 Task: Make in the project AgileHeart a sprint 'Incident Response Sprint'. Create in the project AgileHeart a sprint 'Incident Response Sprint'. Add in the project AgileHeart a sprint 'Incident Response Sprint'
Action: Mouse moved to (169, 48)
Screenshot: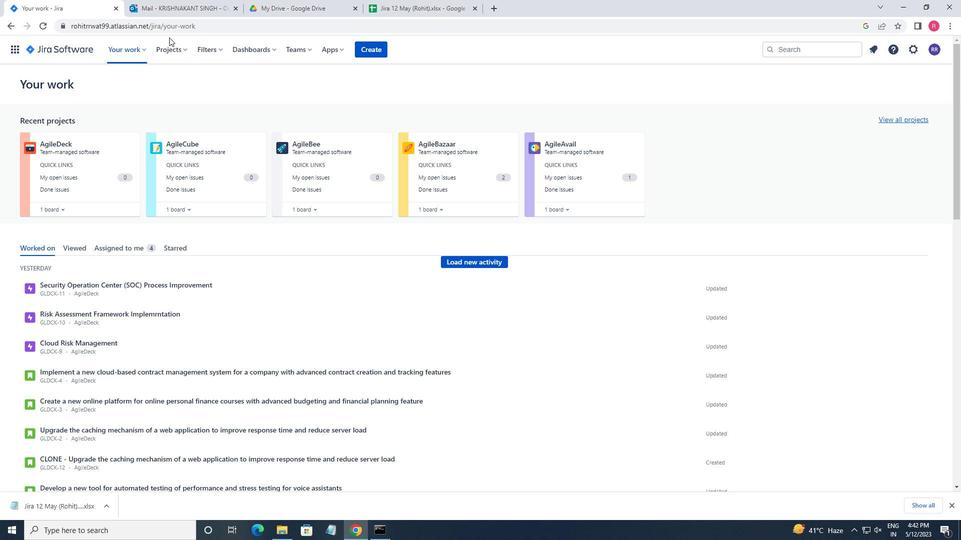 
Action: Mouse pressed left at (169, 48)
Screenshot: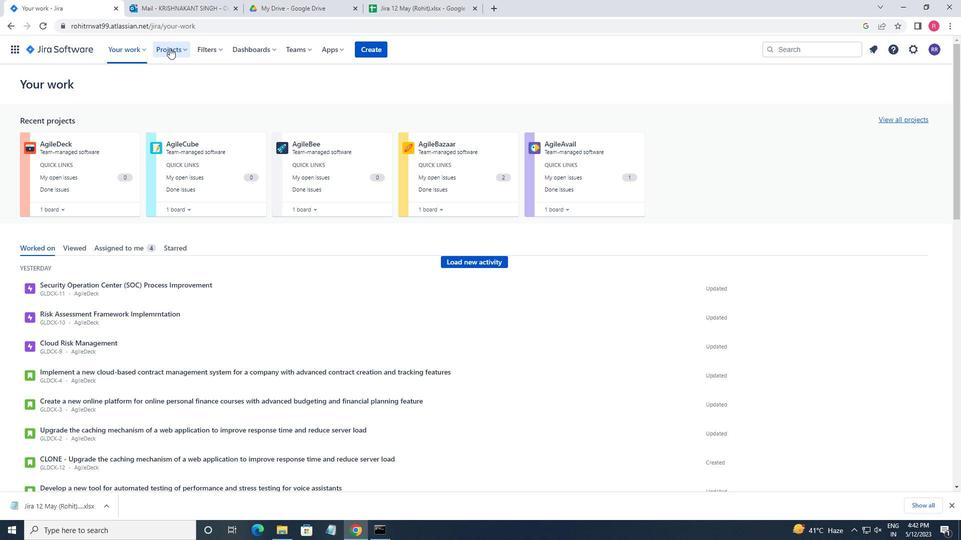 
Action: Mouse moved to (189, 90)
Screenshot: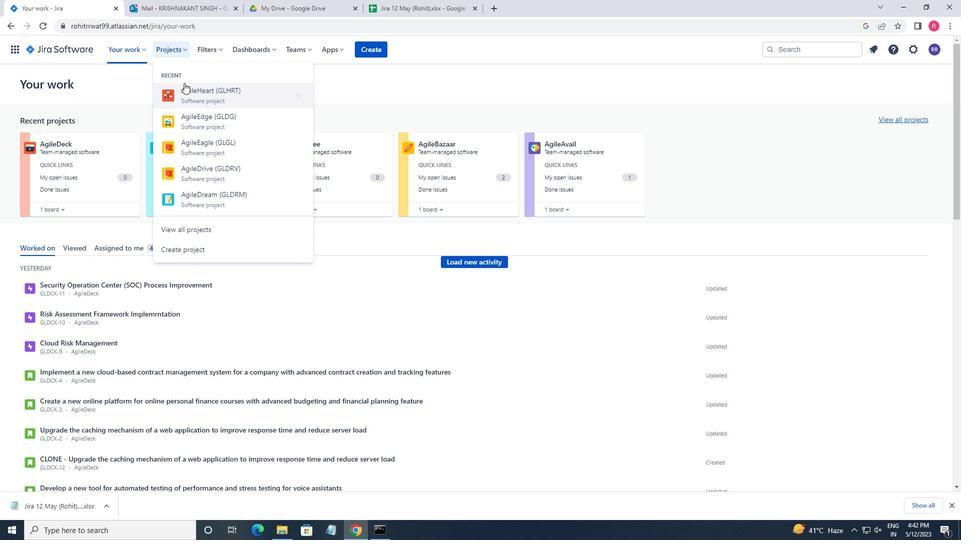 
Action: Mouse pressed left at (189, 90)
Screenshot: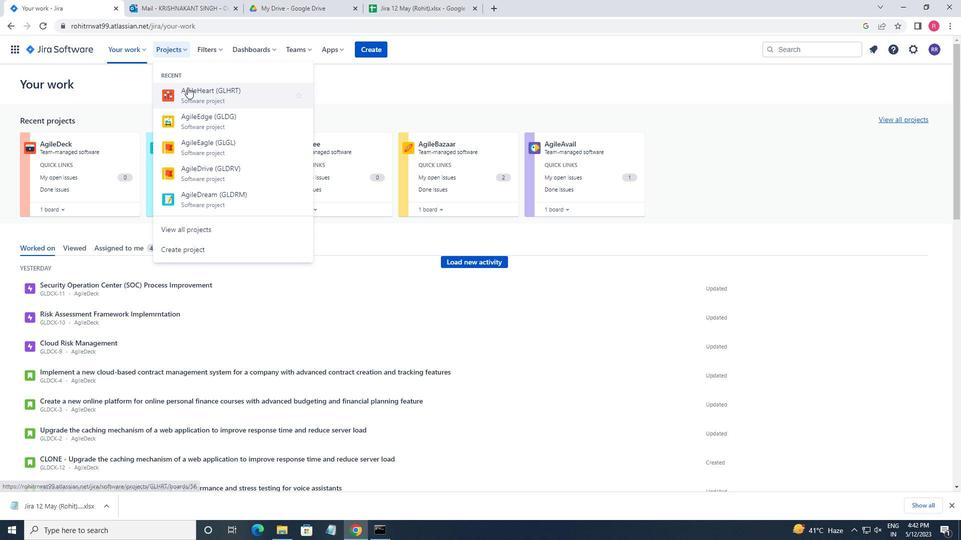 
Action: Mouse moved to (59, 157)
Screenshot: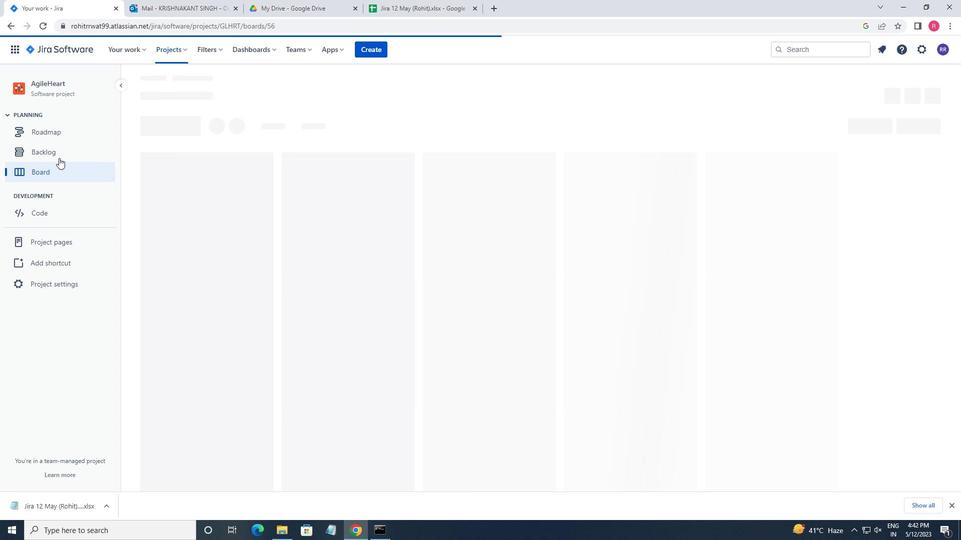 
Action: Mouse pressed left at (59, 157)
Screenshot: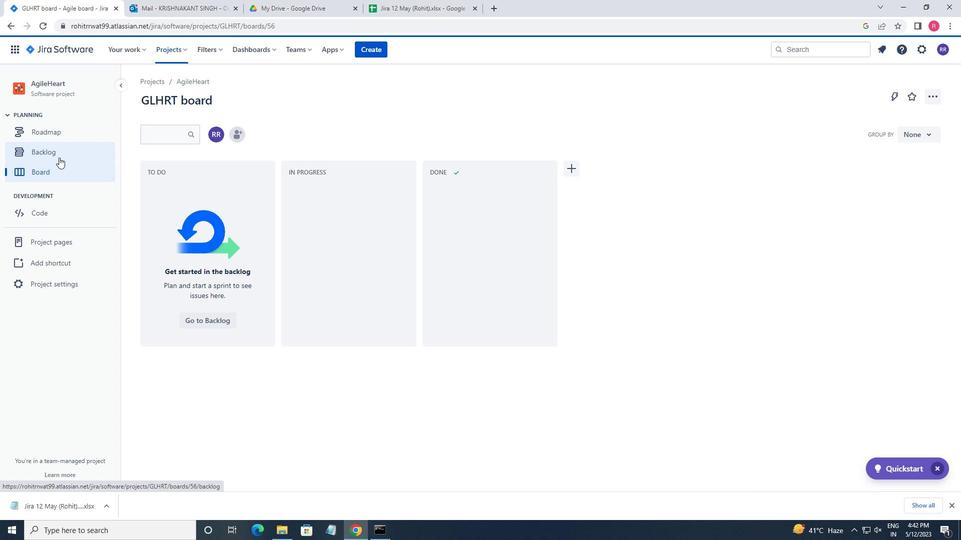 
Action: Mouse moved to (360, 155)
Screenshot: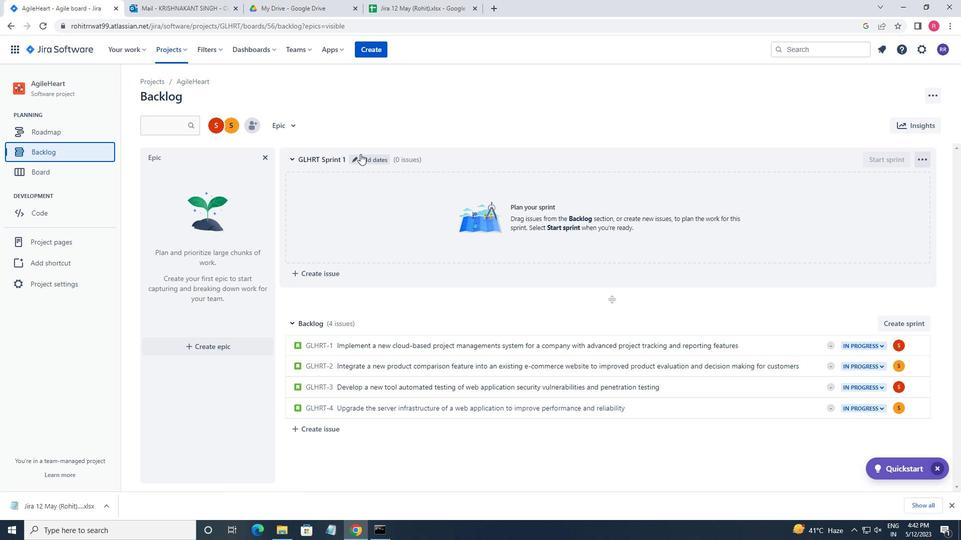
Action: Mouse pressed left at (360, 155)
Screenshot: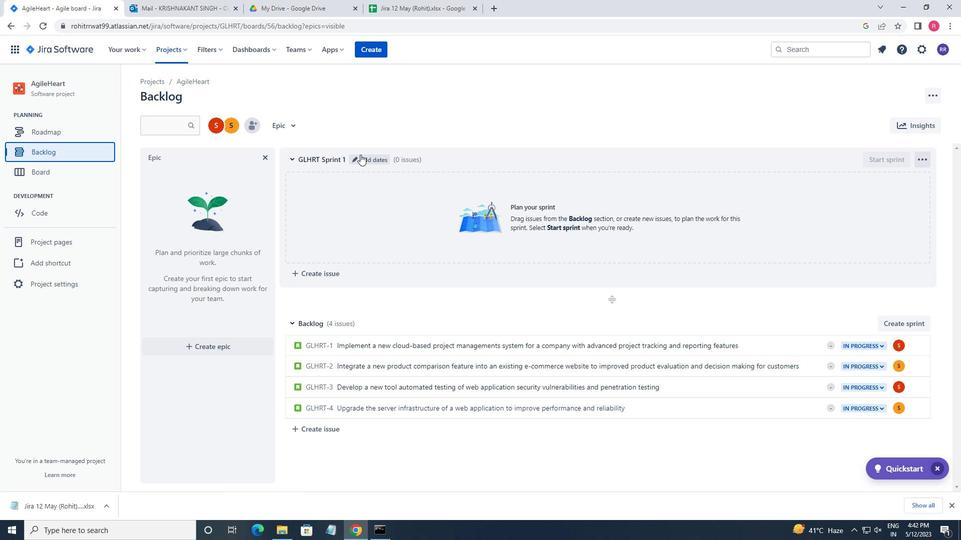 
Action: Mouse moved to (345, 162)
Screenshot: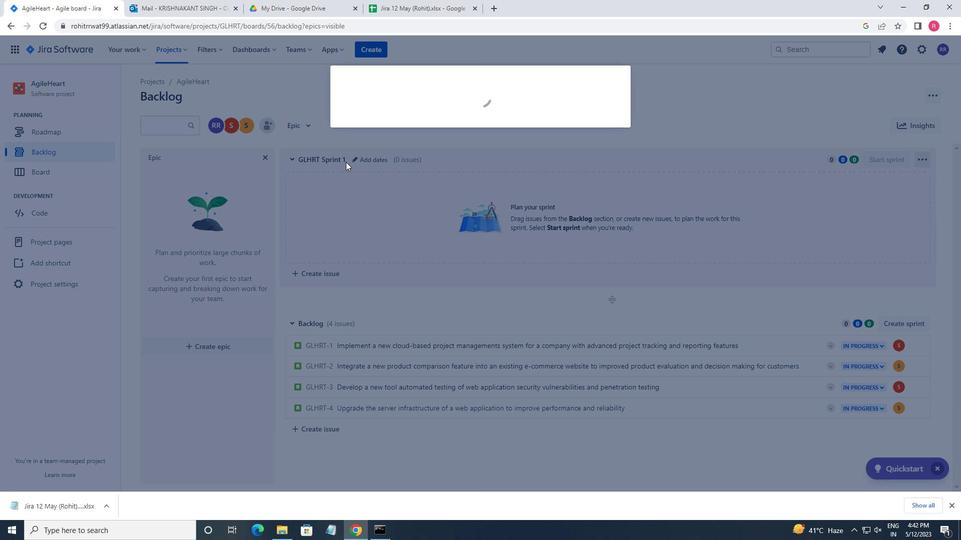 
Action: Key pressed <Key.backspace><Key.backspace><Key.backspace><Key.backspace><Key.backspace><Key.backspace><Key.backspace><Key.backspace><Key.backspace><Key.backspace><Key.backspace><Key.backspace><Key.backspace><Key.backspace><Key.backspace><Key.backspace><Key.backspace><Key.backspace><Key.backspace><Key.backspace><Key.backspace><Key.backspace><Key.backspace><Key.backspace><Key.backspace><Key.backspace><Key.backspace><Key.backspace><Key.shift_r>Incident<Key.space><Key.shift><Key.shift>RESPONSE<Key.space><Key.shift>SPRINT<Key.enter>
Screenshot: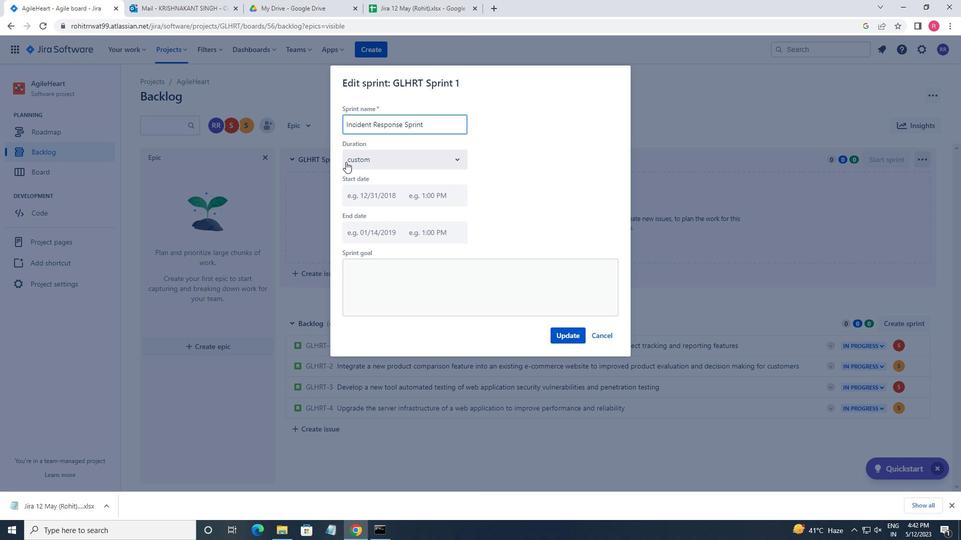 
Action: Mouse moved to (899, 321)
Screenshot: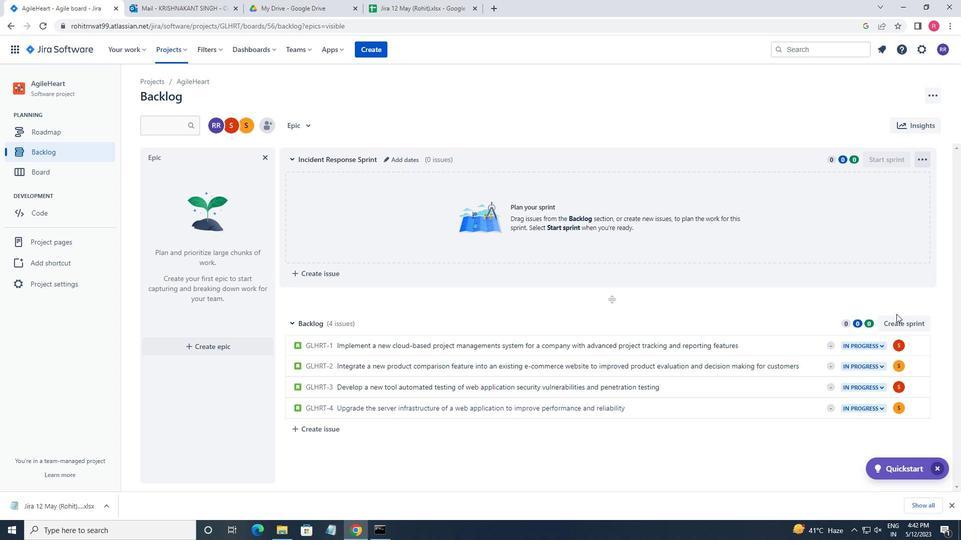 
Action: Mouse pressed left at (899, 321)
Screenshot: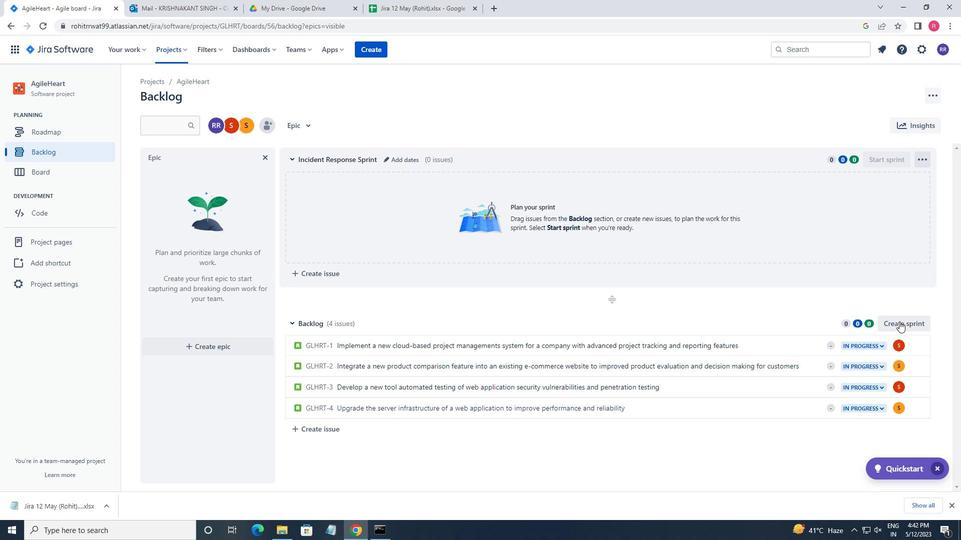
Action: Mouse moved to (390, 325)
Screenshot: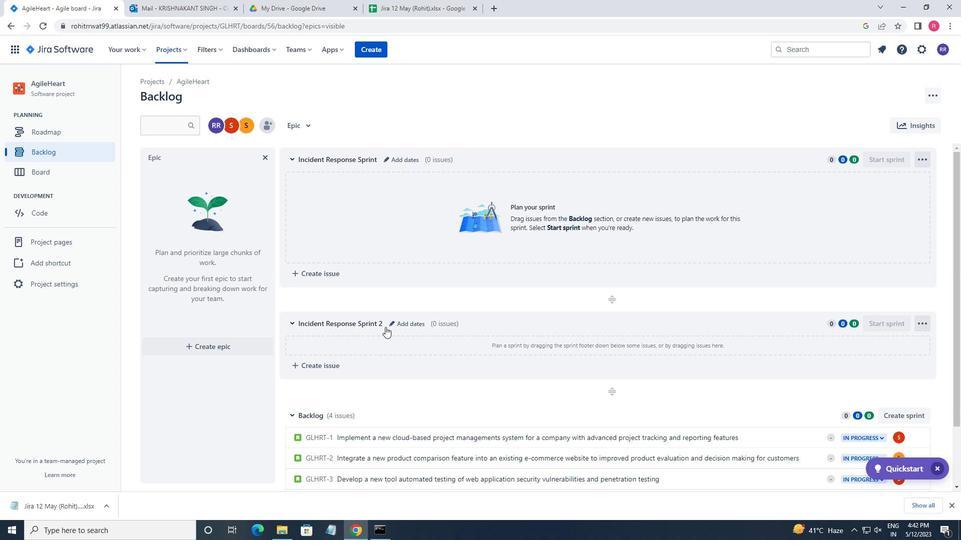 
Action: Mouse pressed left at (390, 325)
Screenshot: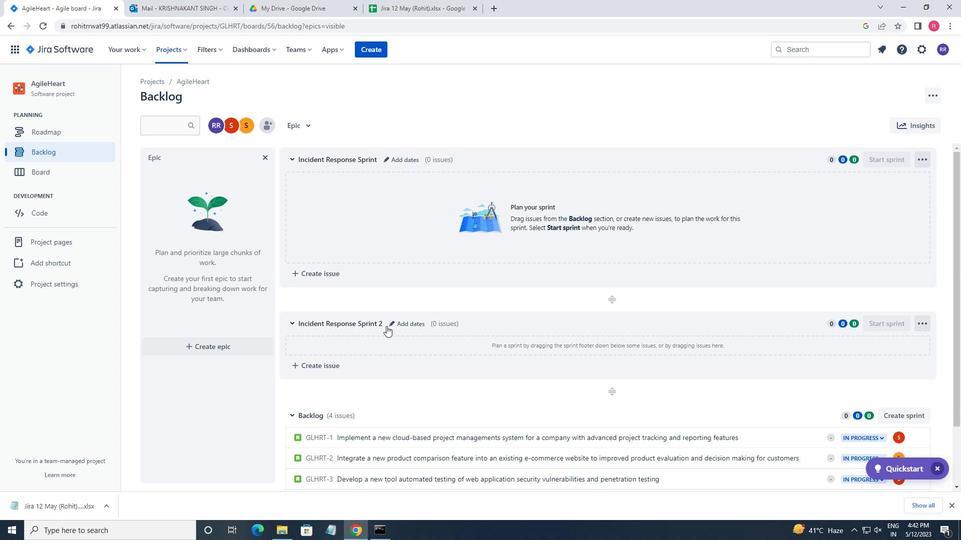 
Action: Key pressed <Key.backspace><Key.left><Key.enter>
Screenshot: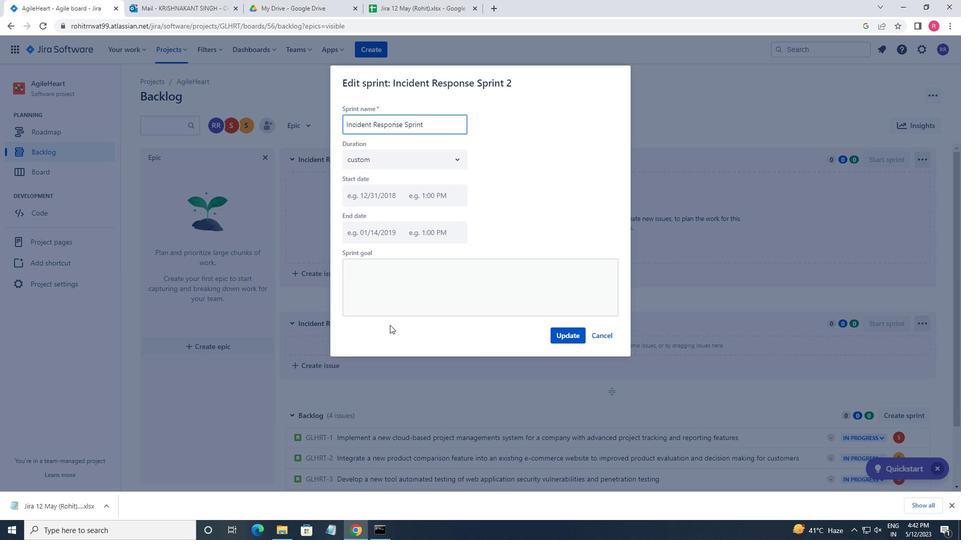 
Action: Mouse moved to (908, 416)
Screenshot: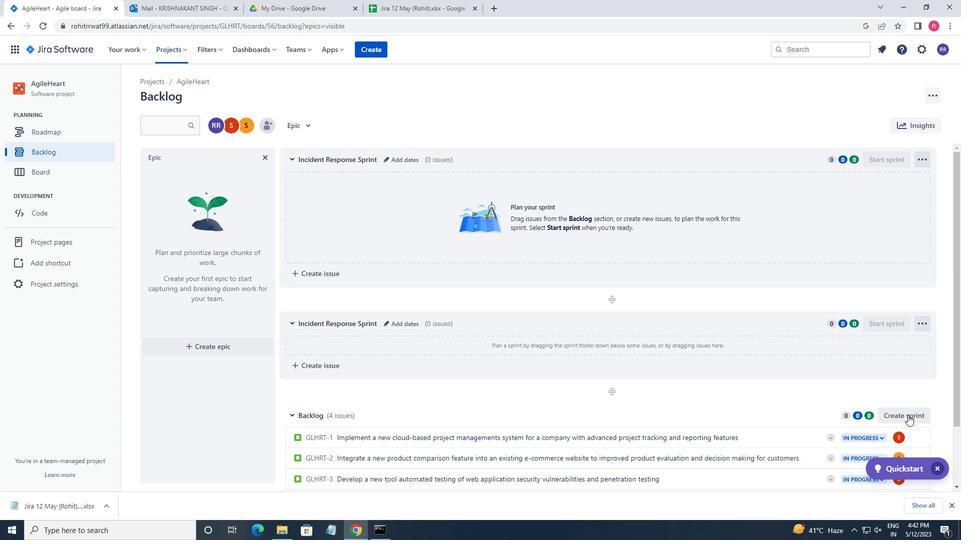 
Action: Mouse pressed left at (908, 416)
Screenshot: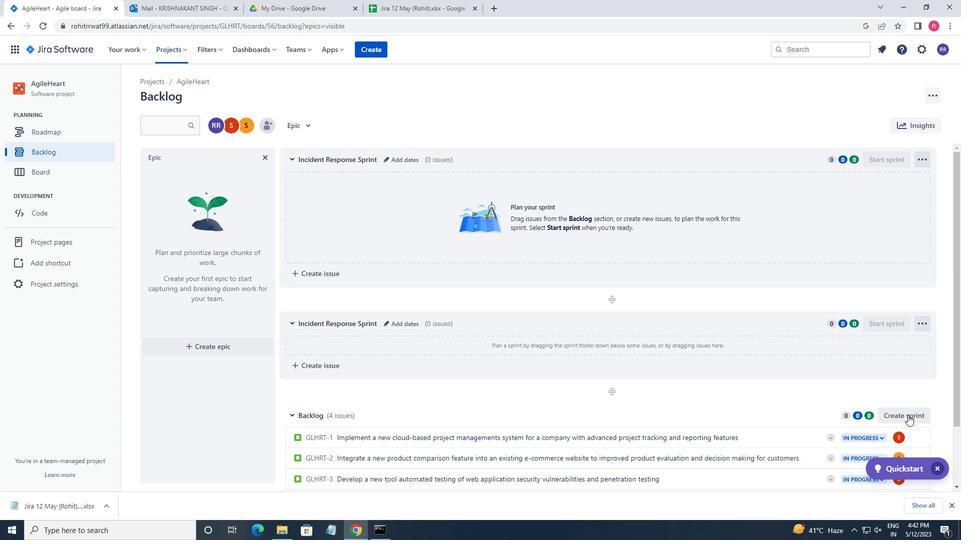 
Action: Mouse moved to (501, 312)
Screenshot: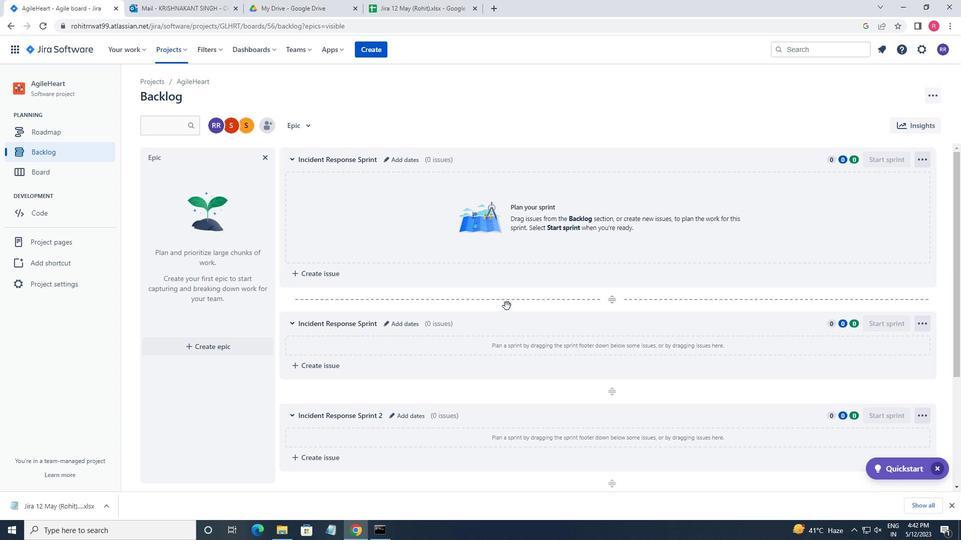 
Action: Mouse scrolled (501, 311) with delta (0, 0)
Screenshot: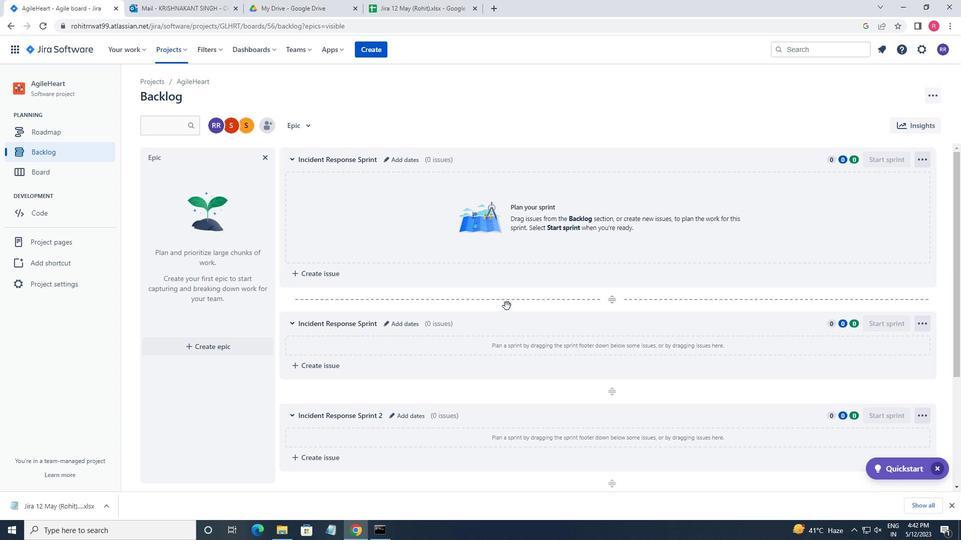 
Action: Mouse moved to (498, 317)
Screenshot: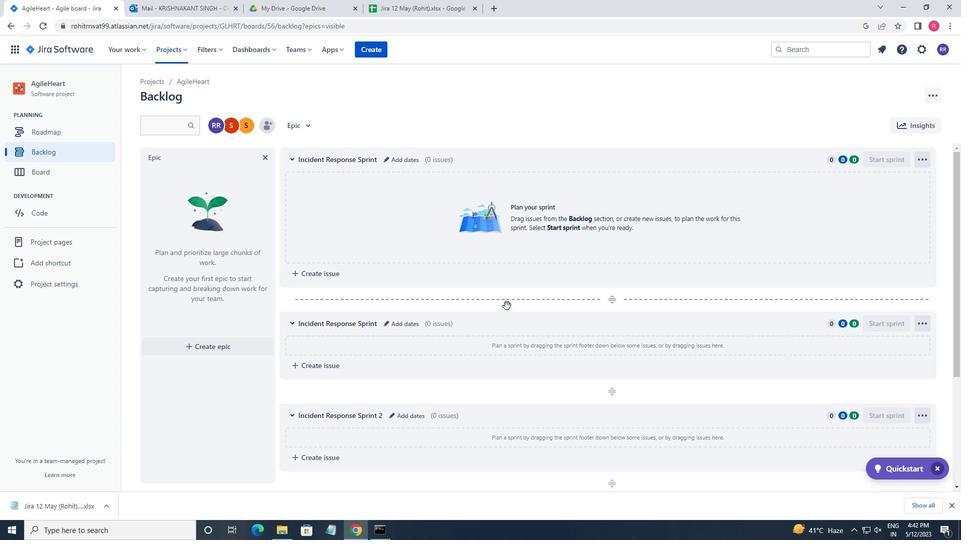 
Action: Mouse scrolled (498, 316) with delta (0, 0)
Screenshot: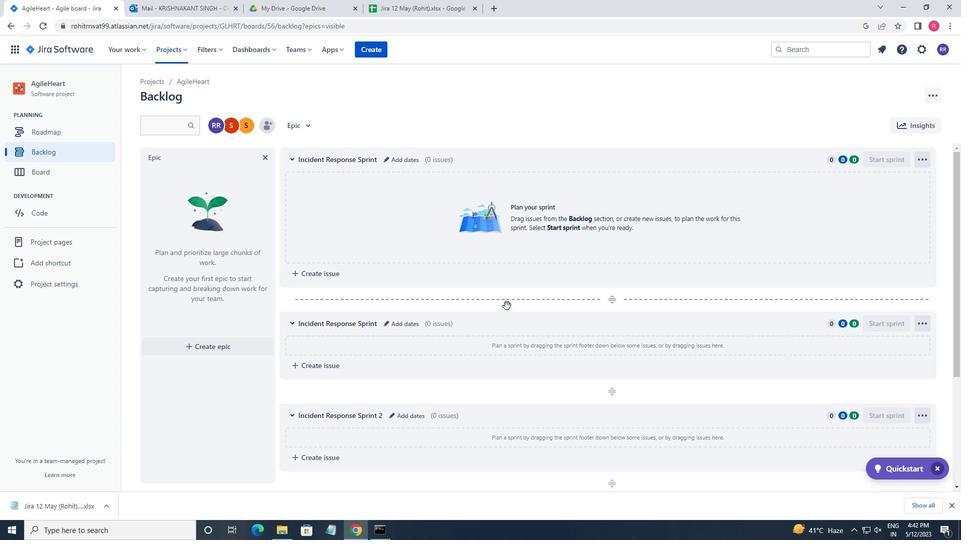 
Action: Mouse moved to (495, 320)
Screenshot: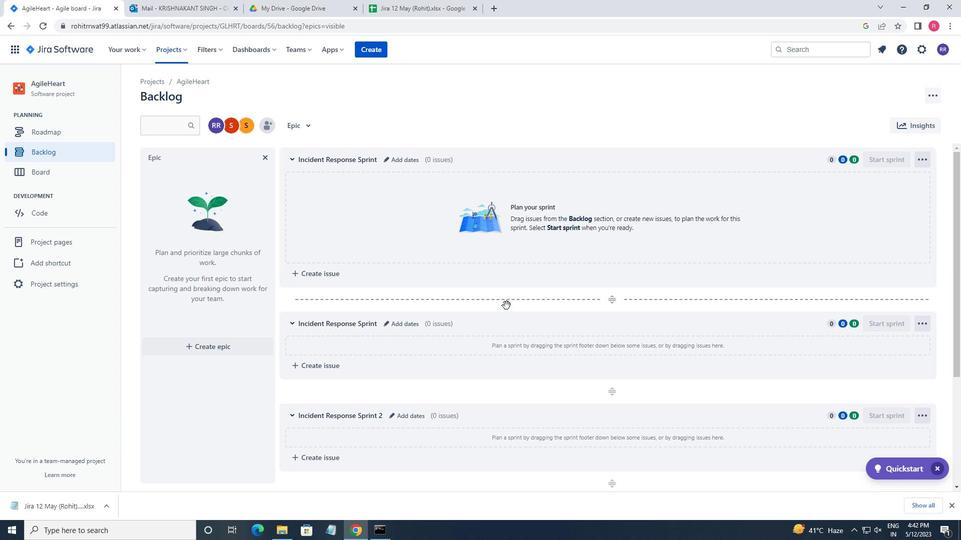 
Action: Mouse scrolled (495, 320) with delta (0, 0)
Screenshot: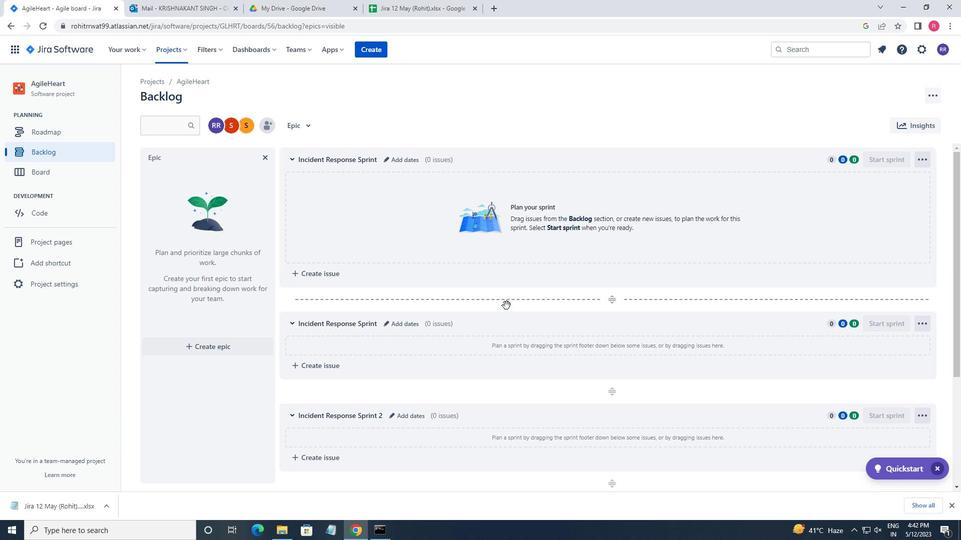 
Action: Mouse moved to (492, 323)
Screenshot: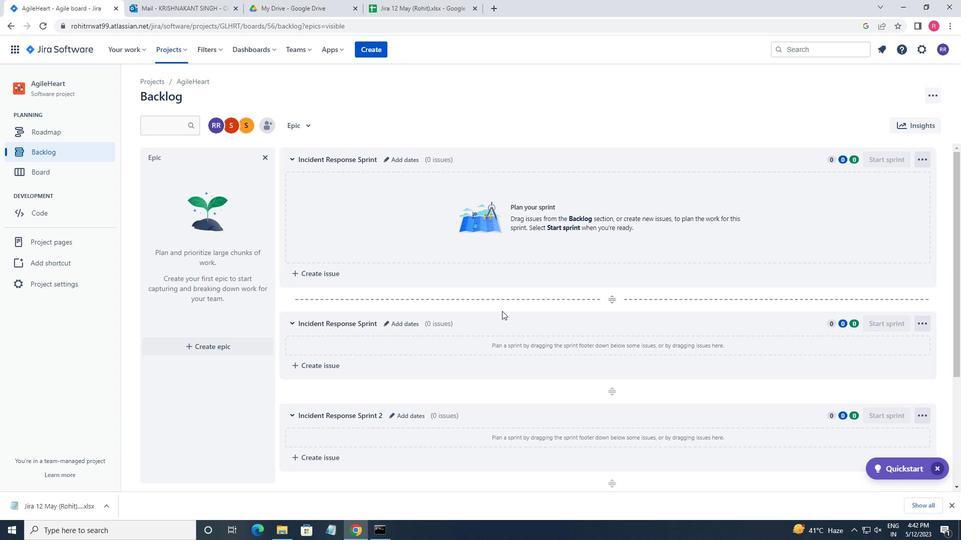 
Action: Mouse scrolled (492, 322) with delta (0, 0)
Screenshot: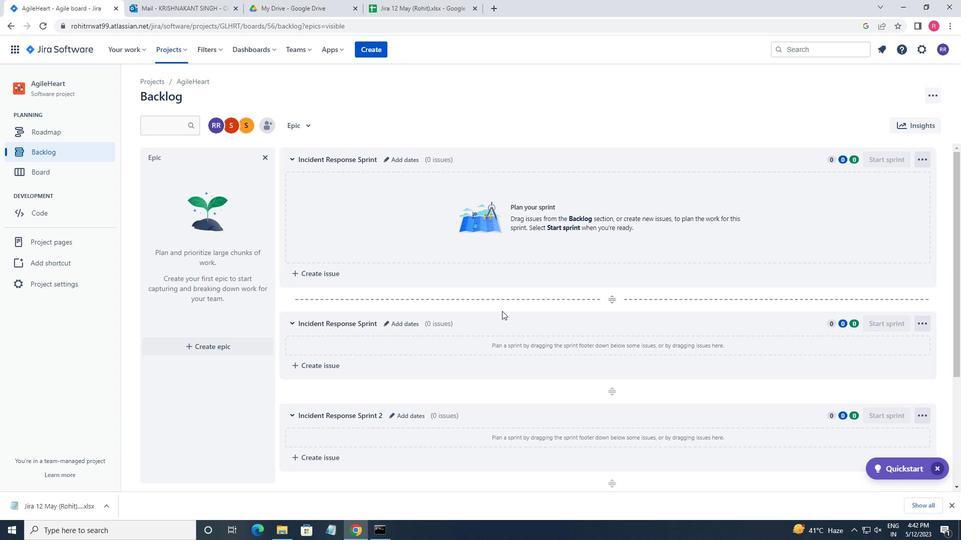 
Action: Mouse moved to (388, 255)
Screenshot: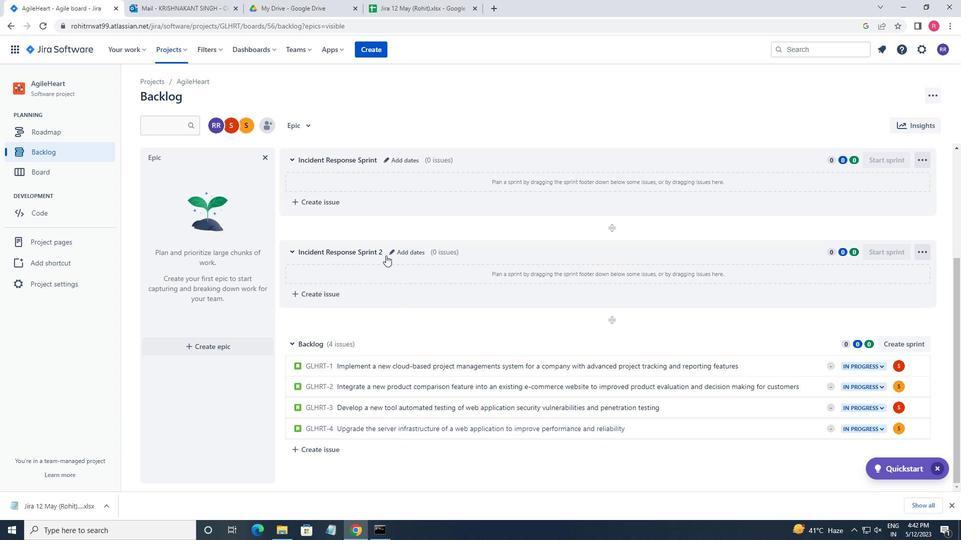 
Action: Mouse pressed left at (388, 255)
Screenshot: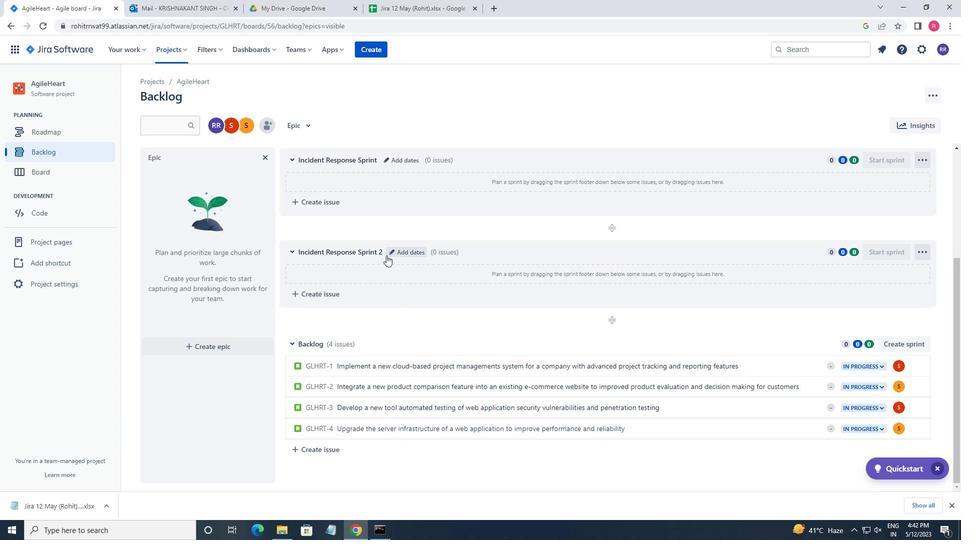 
Action: Mouse moved to (463, 232)
Screenshot: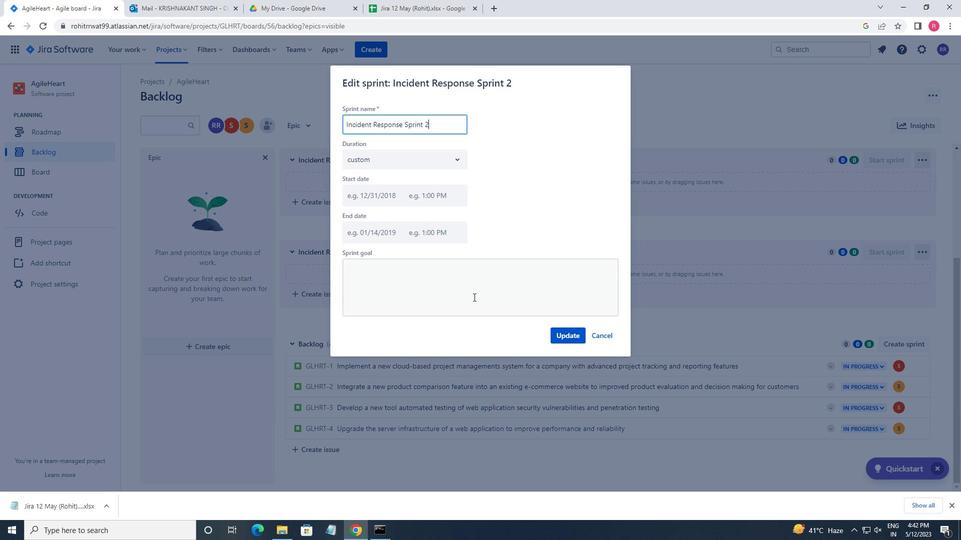 
Action: Key pressed <Key.backspace>
Screenshot: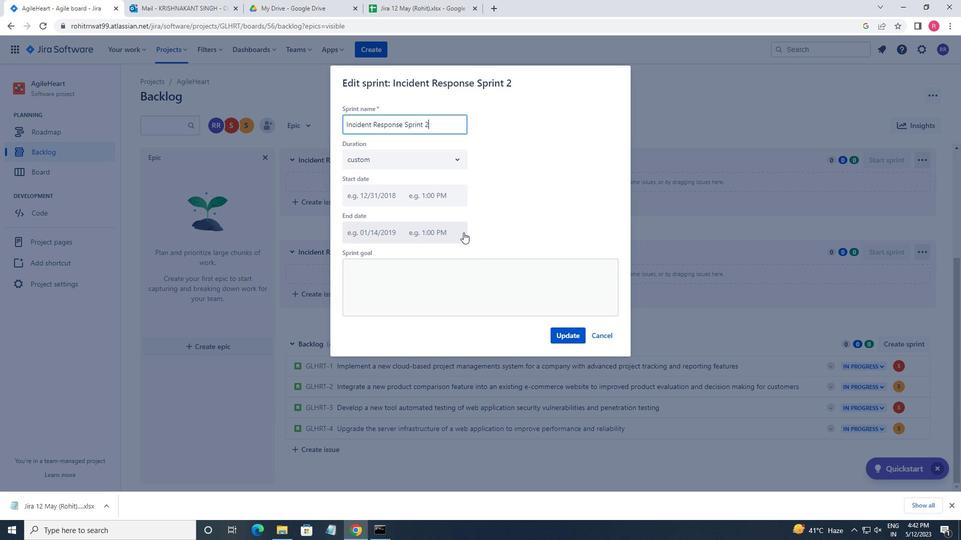 
Action: Mouse moved to (561, 341)
Screenshot: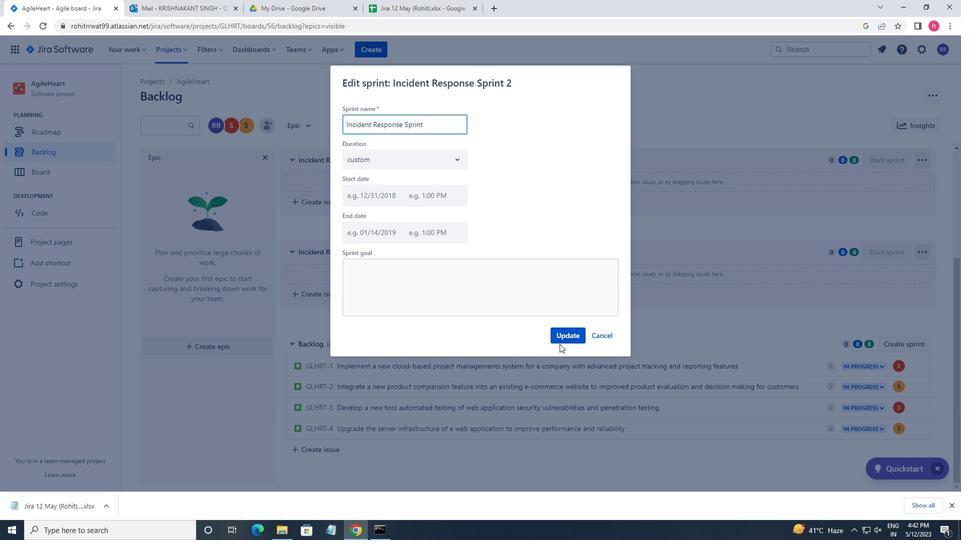 
Action: Mouse pressed left at (561, 341)
Screenshot: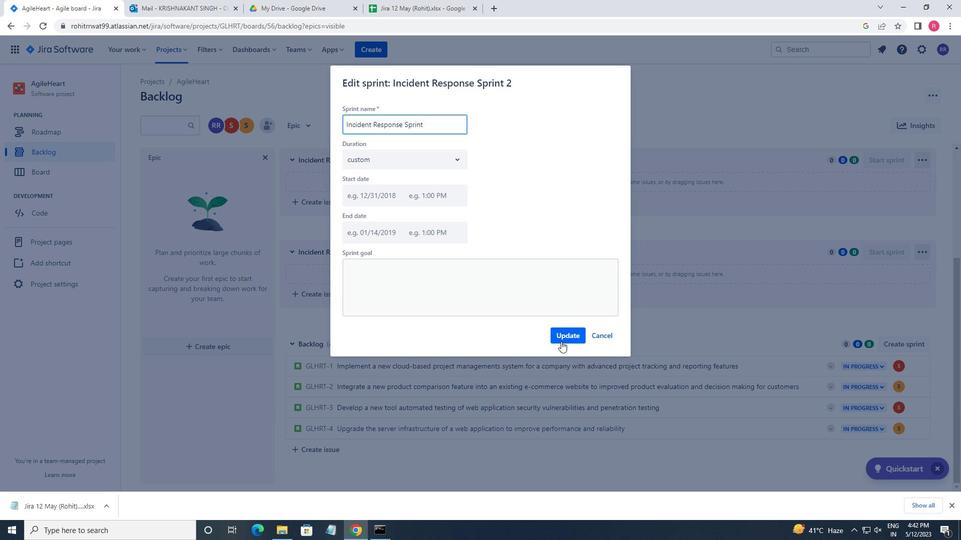 
